 Task: Select the month "November".
Action: Mouse moved to (395, 389)
Screenshot: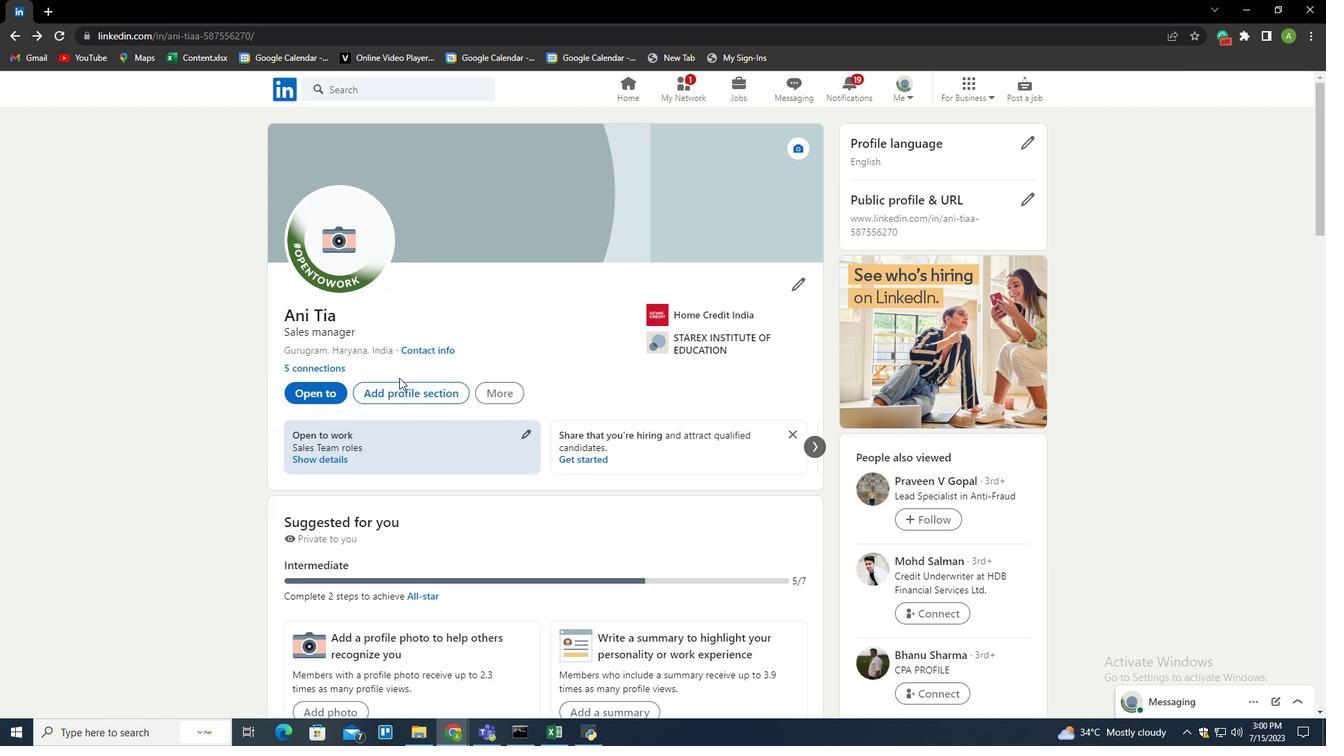 
Action: Mouse pressed left at (395, 389)
Screenshot: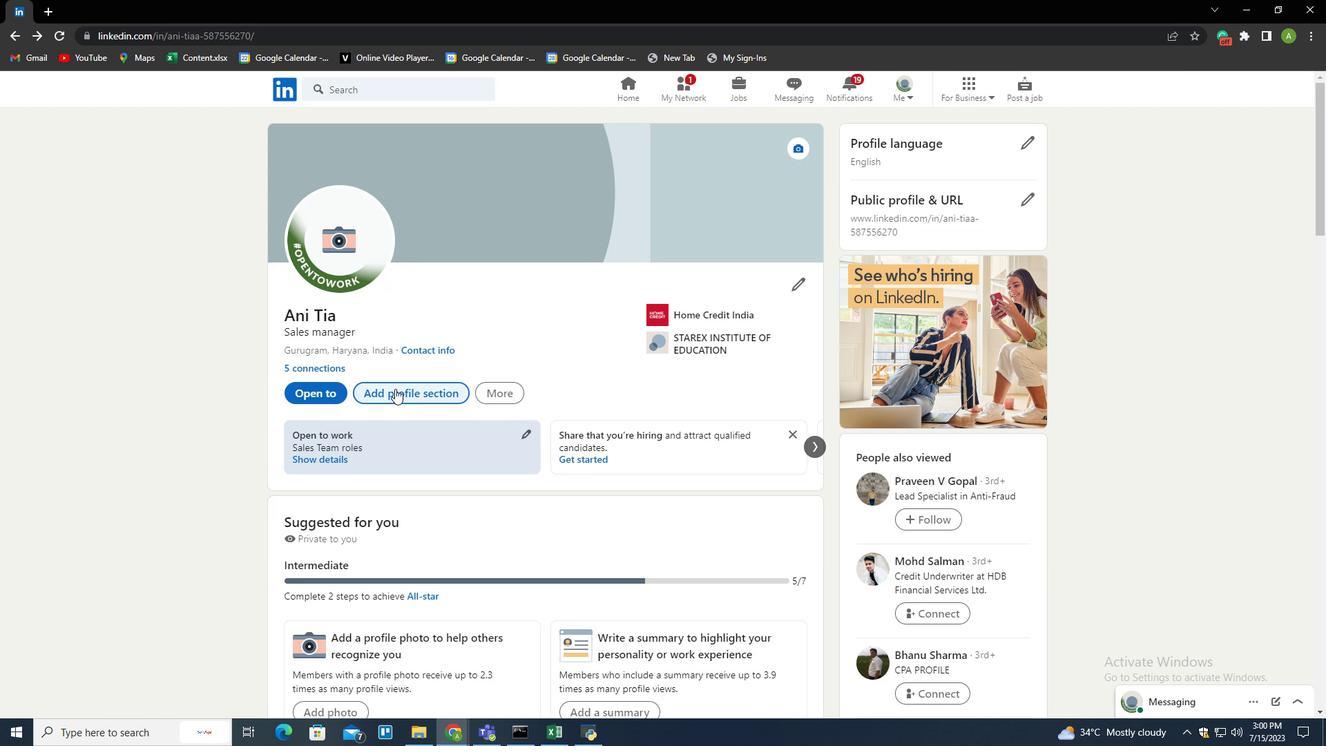 
Action: Mouse moved to (829, 186)
Screenshot: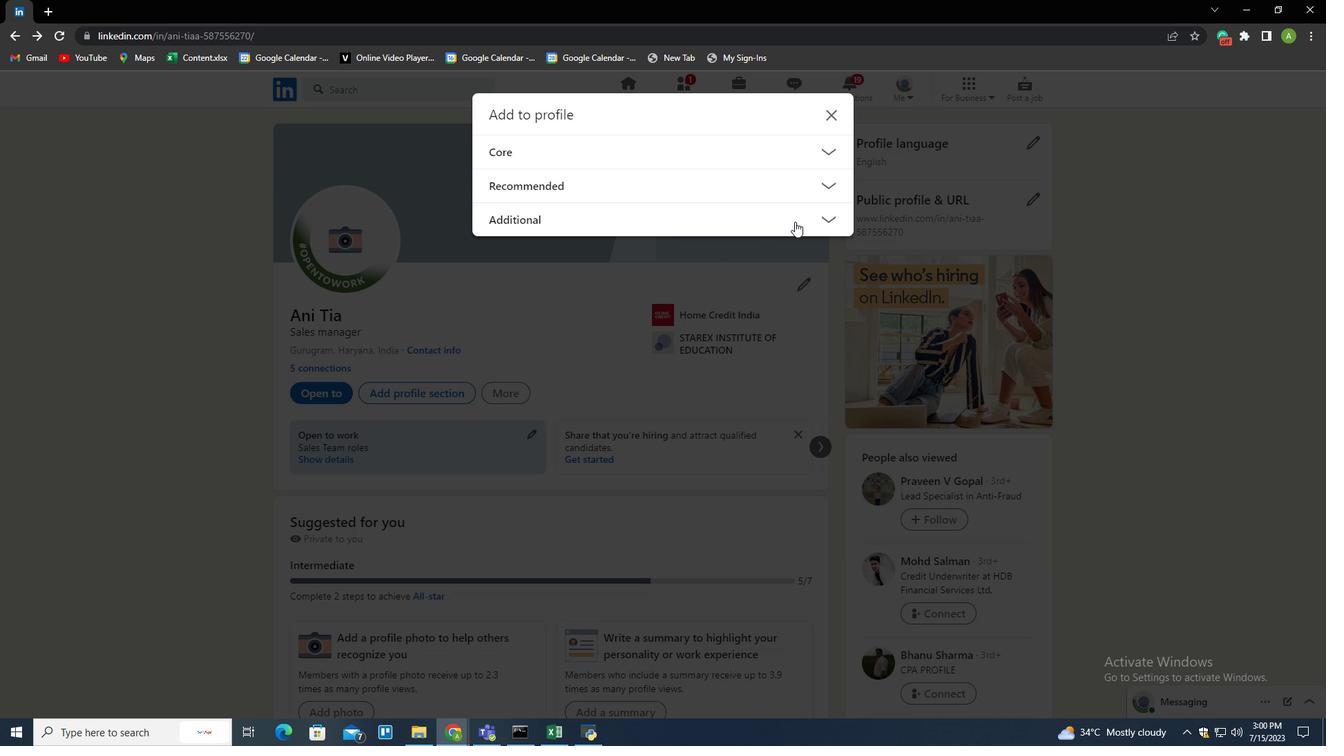
Action: Mouse pressed left at (829, 186)
Screenshot: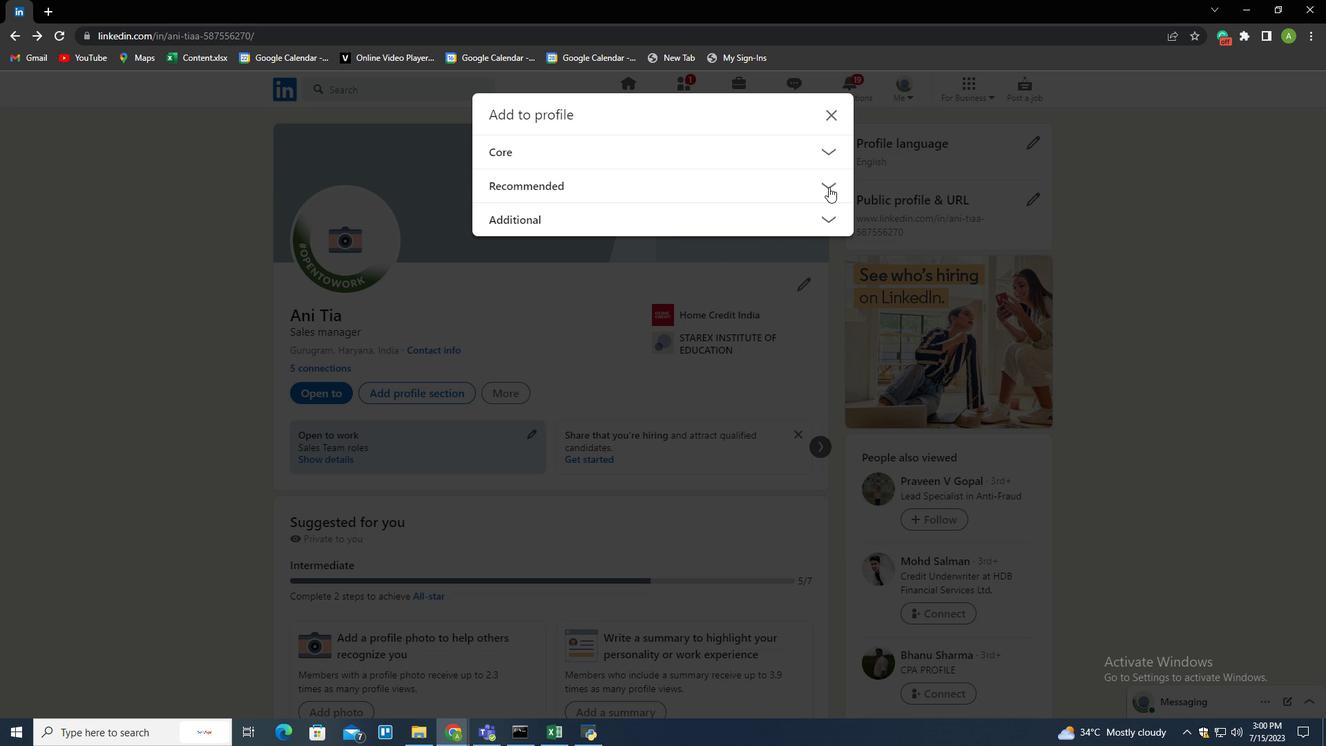 
Action: Mouse moved to (549, 279)
Screenshot: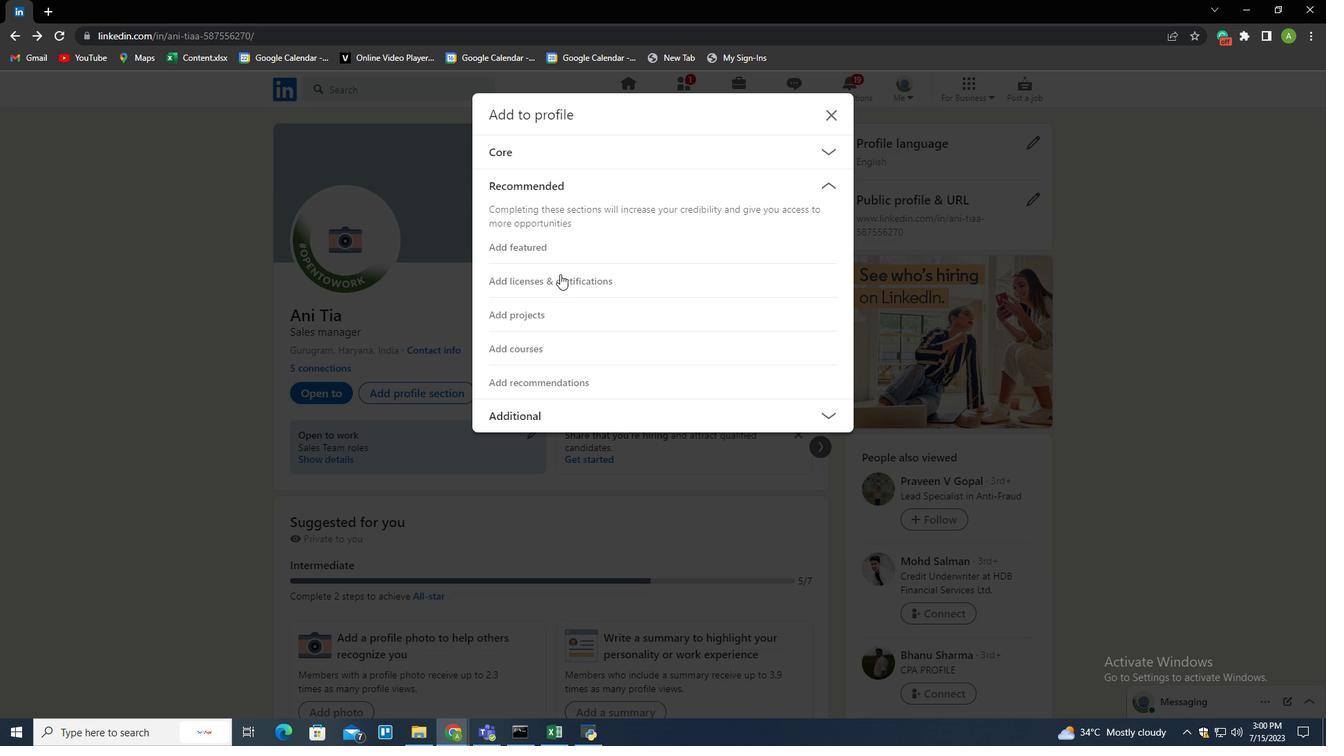 
Action: Mouse pressed left at (549, 279)
Screenshot: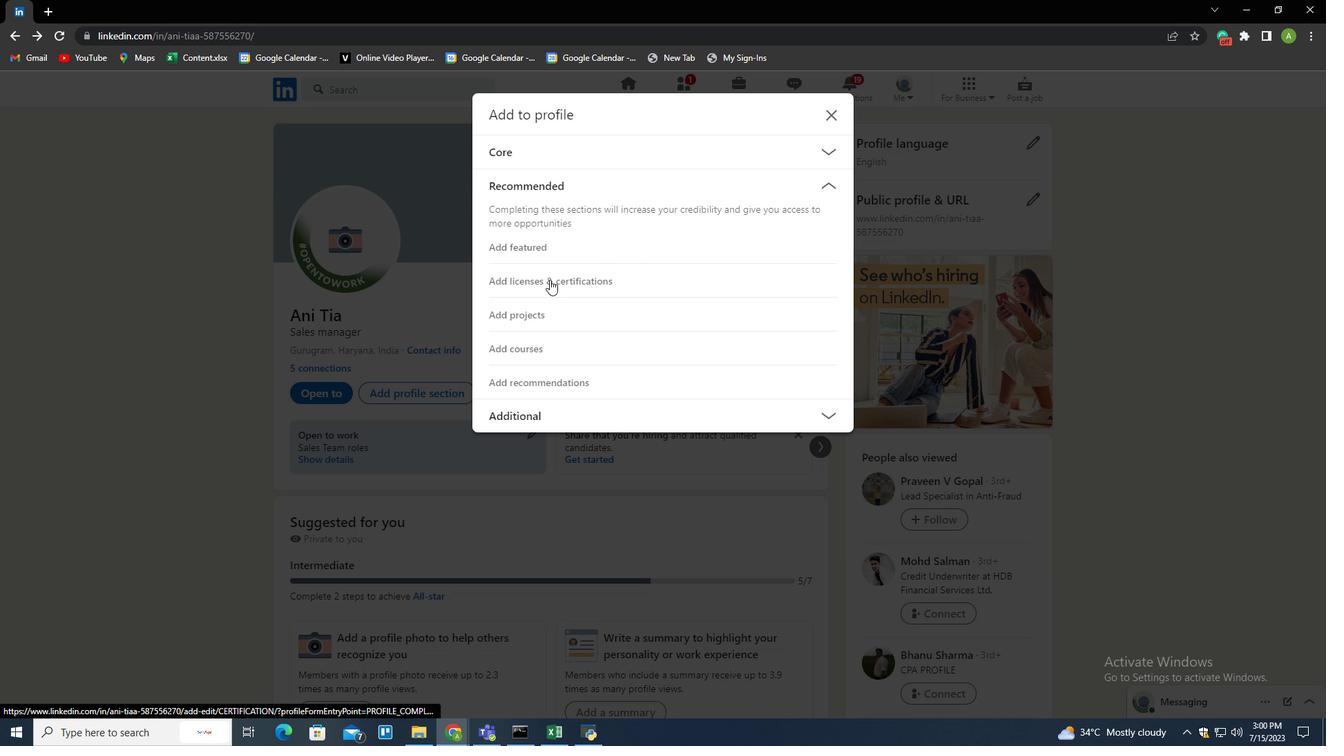 
Action: Mouse moved to (561, 306)
Screenshot: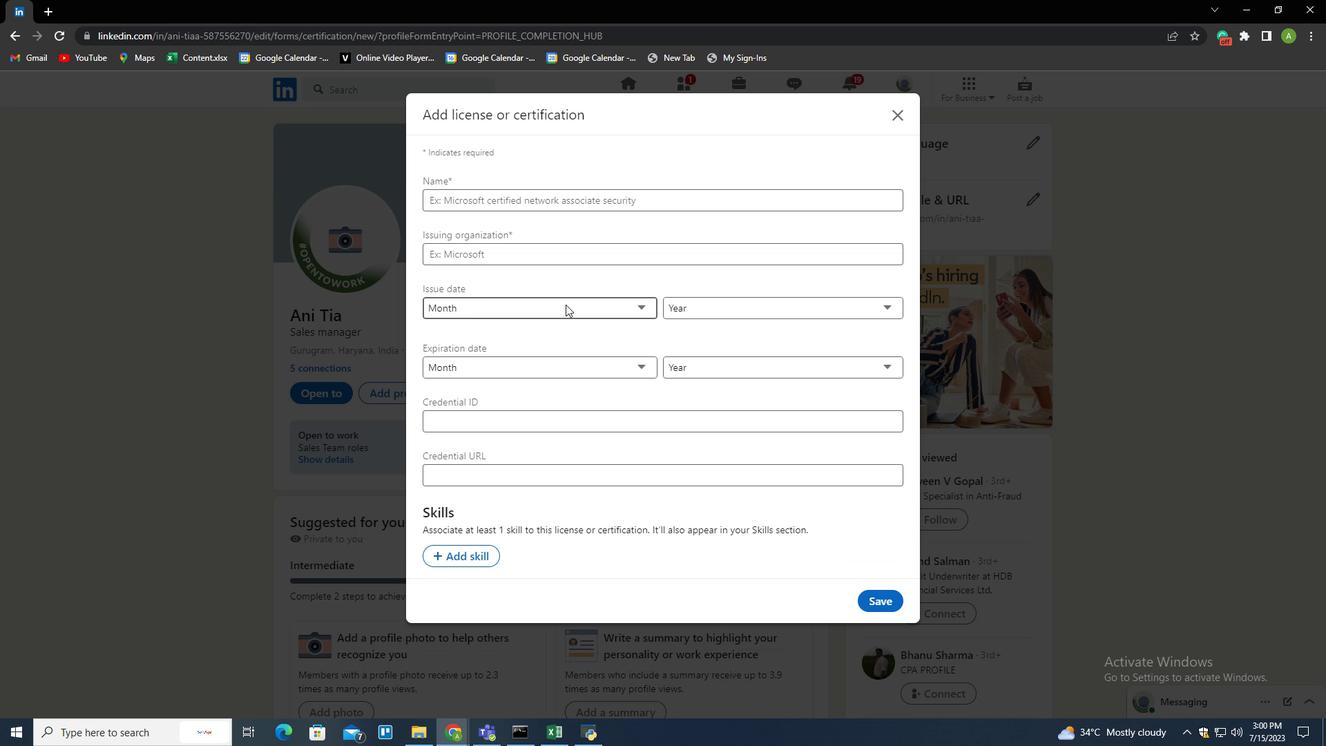 
Action: Mouse pressed left at (561, 306)
Screenshot: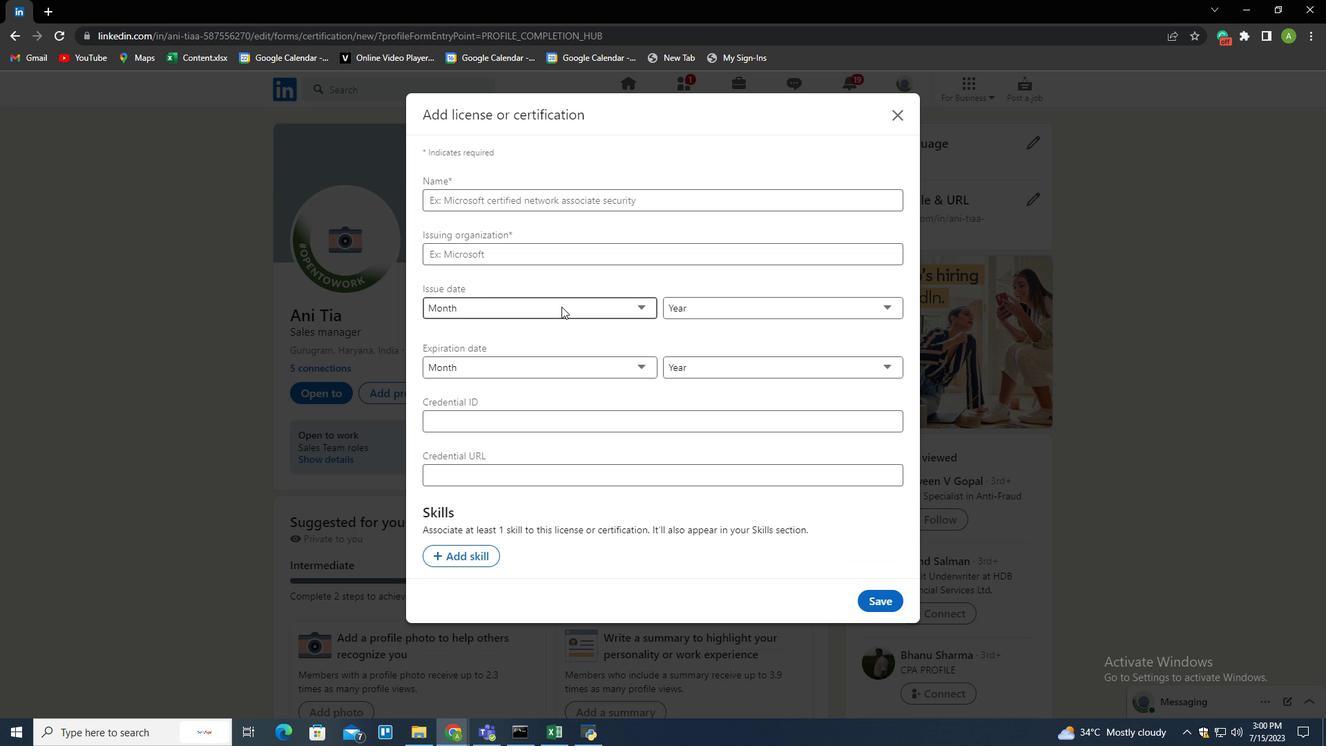 
Action: Mouse moved to (478, 478)
Screenshot: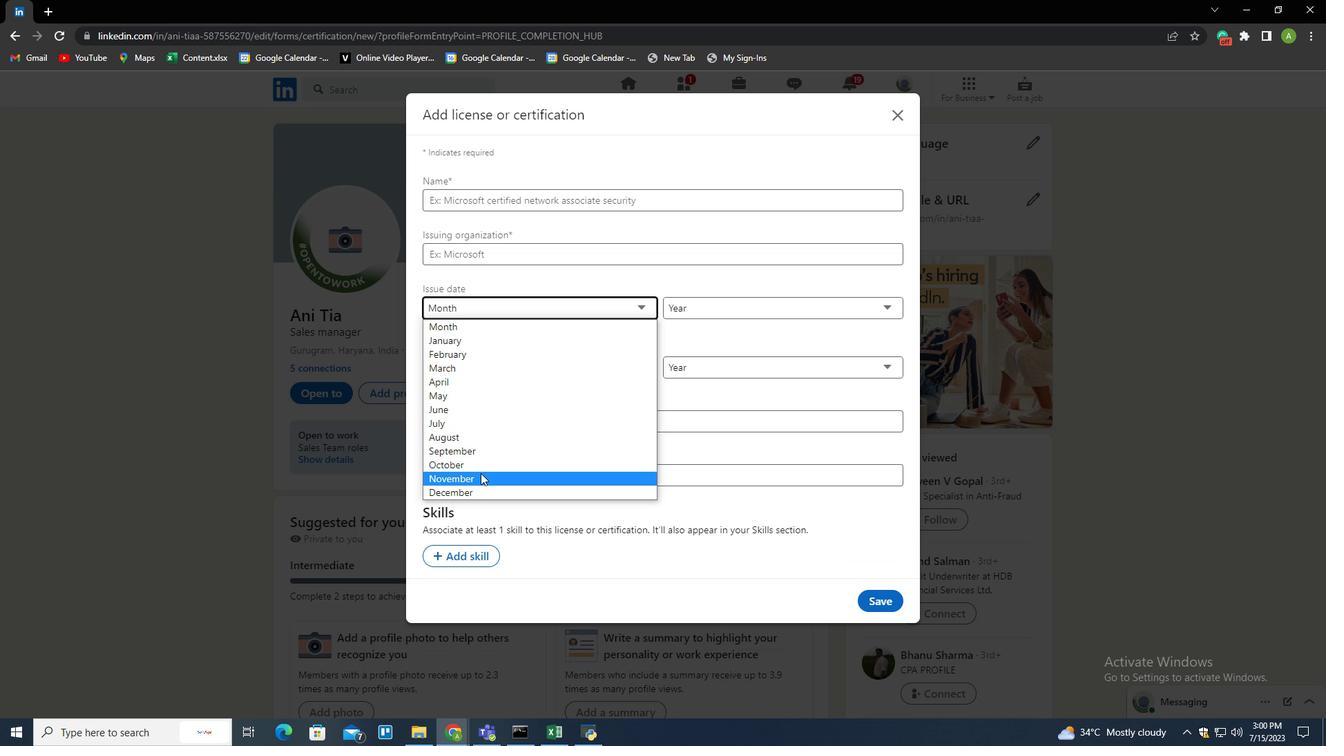 
Action: Mouse pressed left at (478, 478)
Screenshot: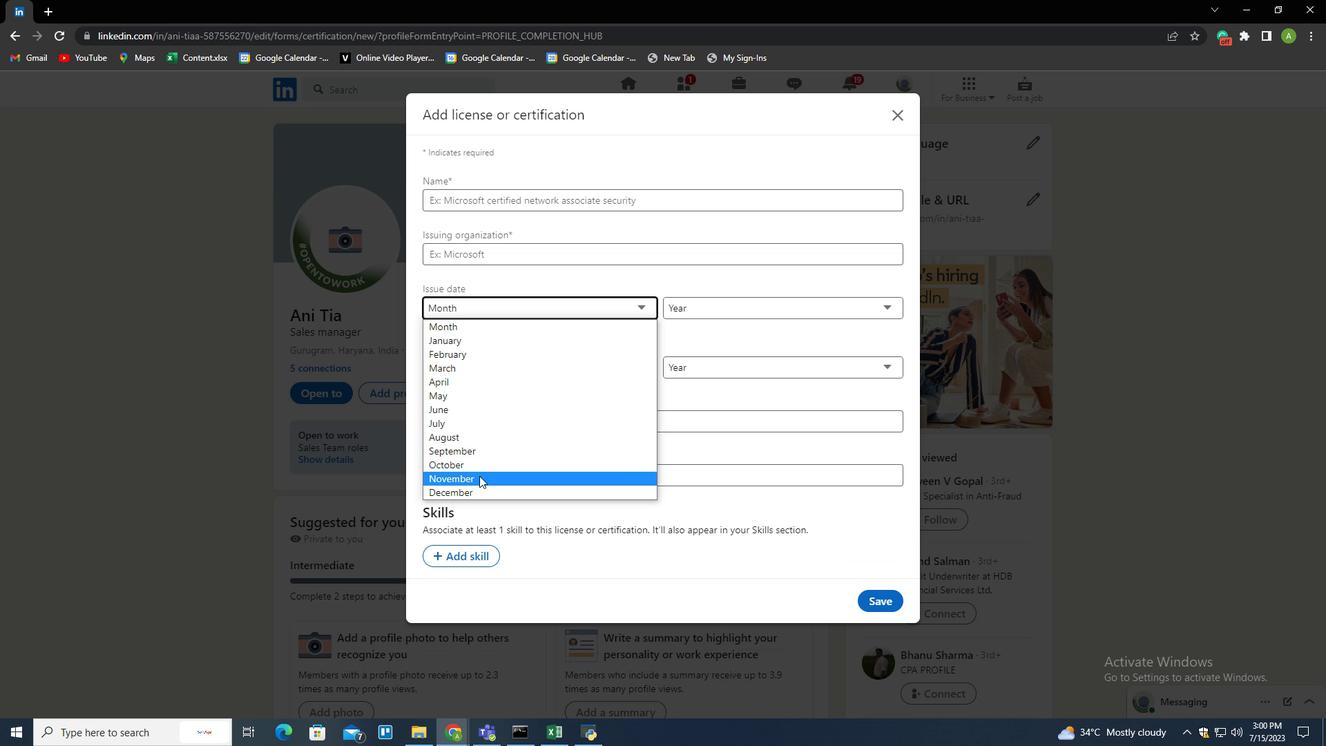 
Action: Mouse moved to (528, 348)
Screenshot: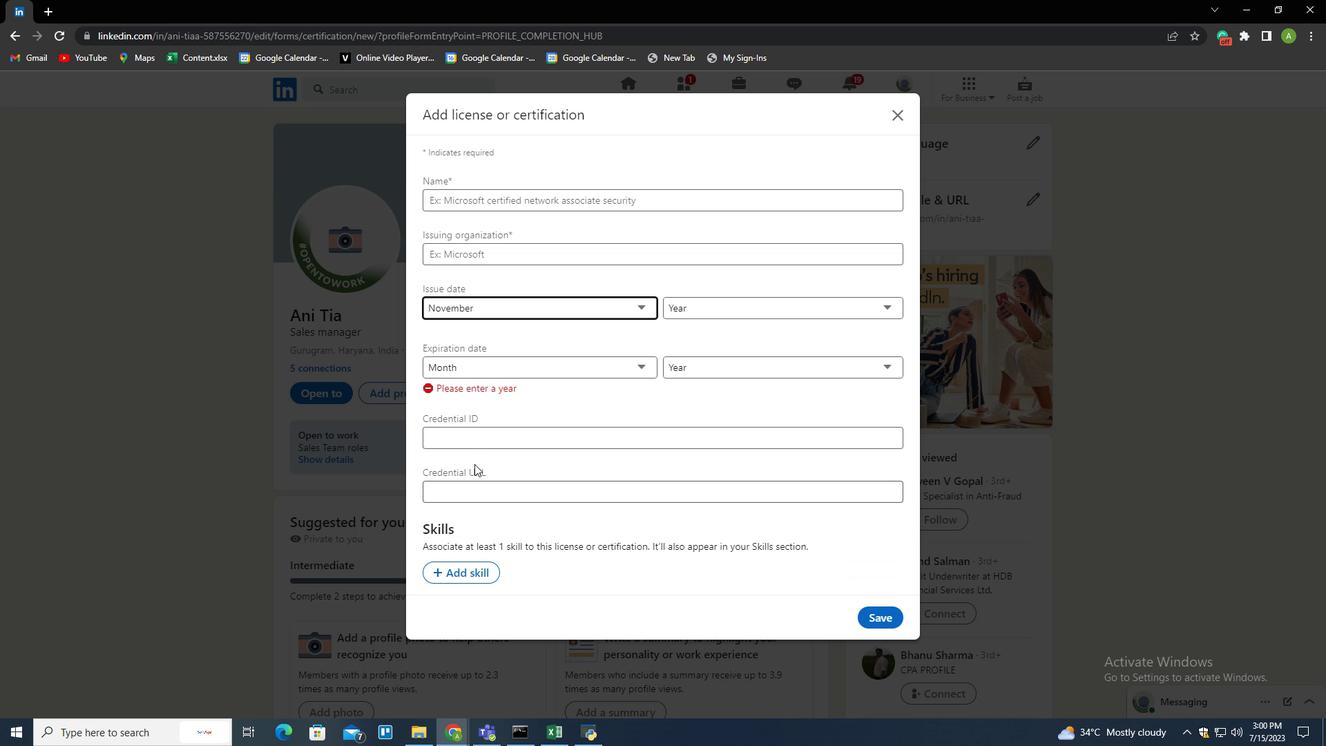 
